 Task: Create a task  Improve performance of the app on low-end devices , assign it to team member softage.6@softage.net in the project TravelForge and update the status of the task to  Off Track , set the priority of the task to Medium.
Action: Mouse moved to (60, 327)
Screenshot: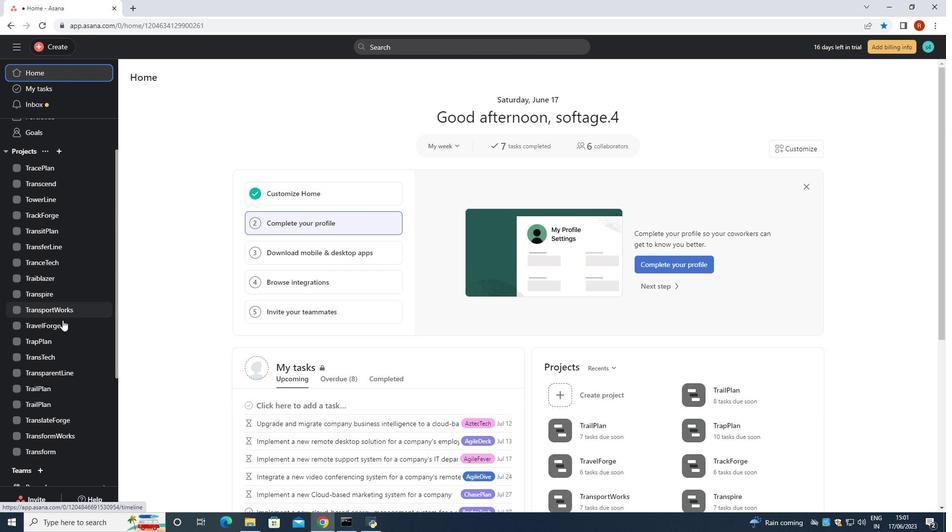 
Action: Mouse pressed left at (60, 327)
Screenshot: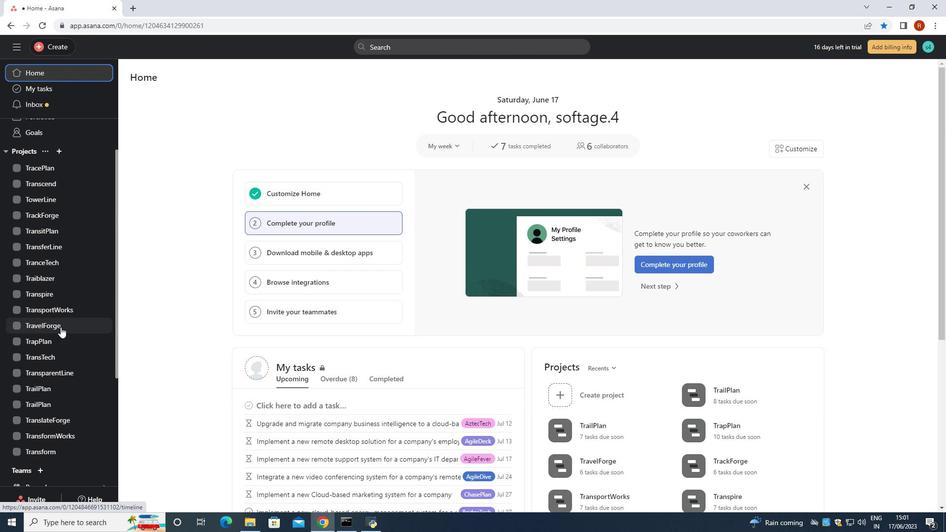 
Action: Mouse moved to (162, 121)
Screenshot: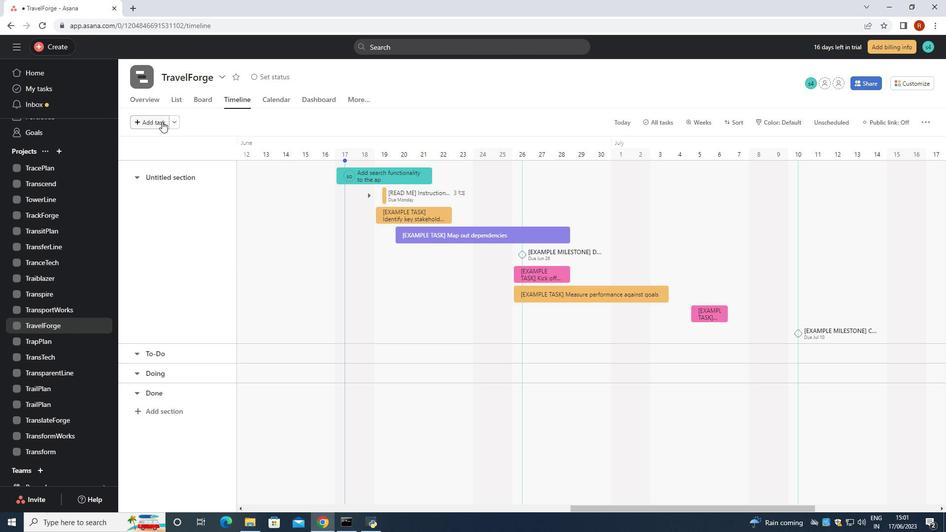 
Action: Mouse pressed left at (162, 121)
Screenshot: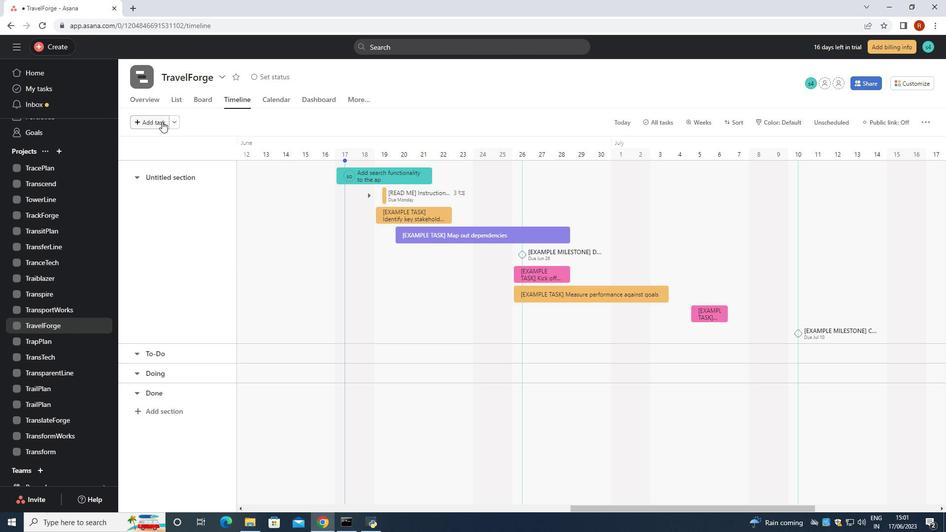 
Action: Key pressed <Key.shift>Impt<Key.backspace>rove<Key.space>performance<Key.space>of<Key.space>the<Key.space>app<Key.enter>
Screenshot: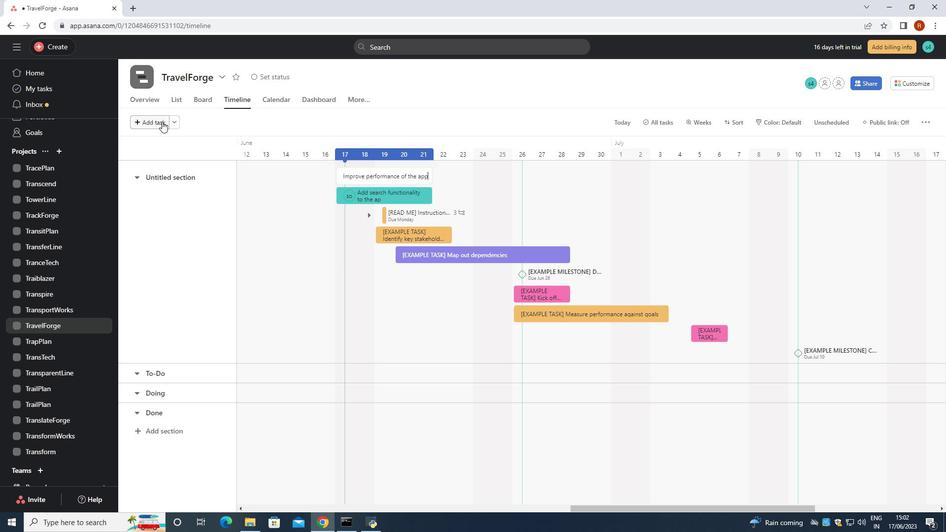 
Action: Mouse moved to (397, 174)
Screenshot: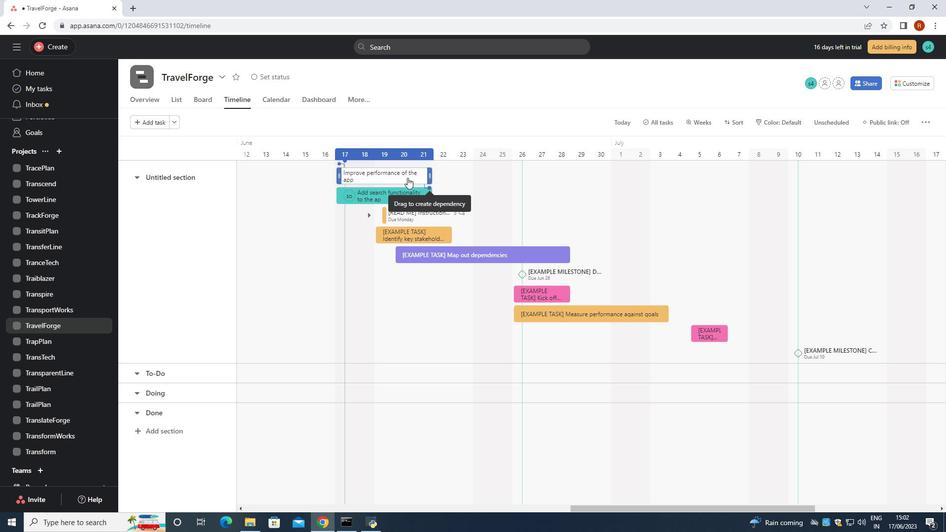 
Action: Mouse pressed left at (397, 174)
Screenshot: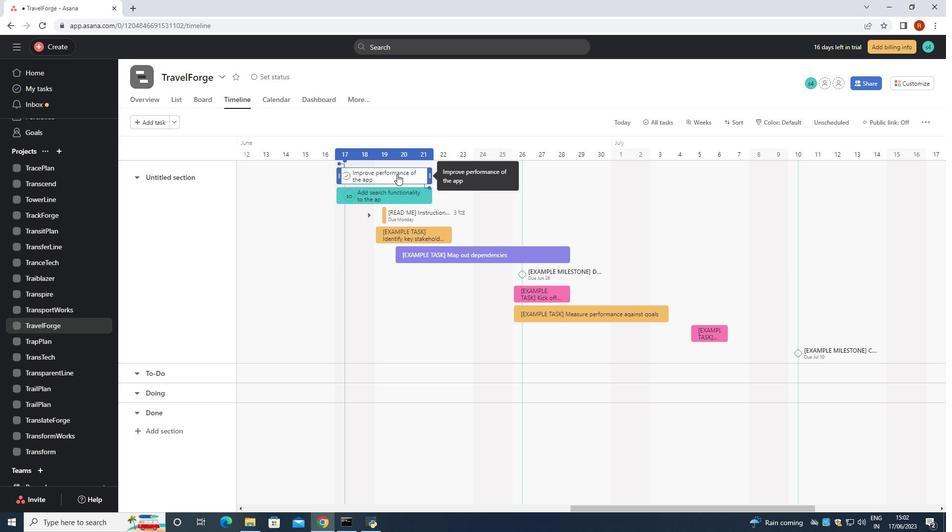 
Action: Mouse moved to (724, 181)
Screenshot: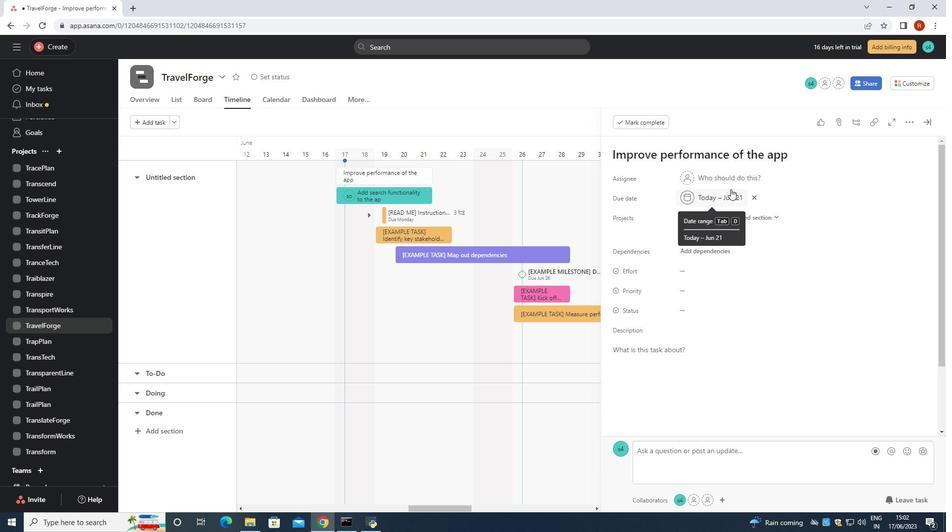 
Action: Mouse pressed left at (724, 181)
Screenshot: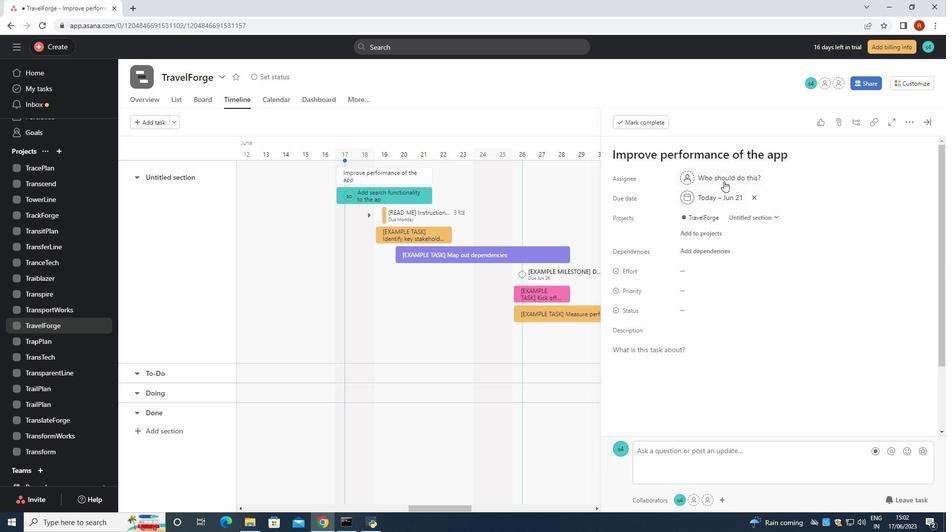 
Action: Key pressed sp<Key.backspace>oftage.6<Key.shift>@softage.net
Screenshot: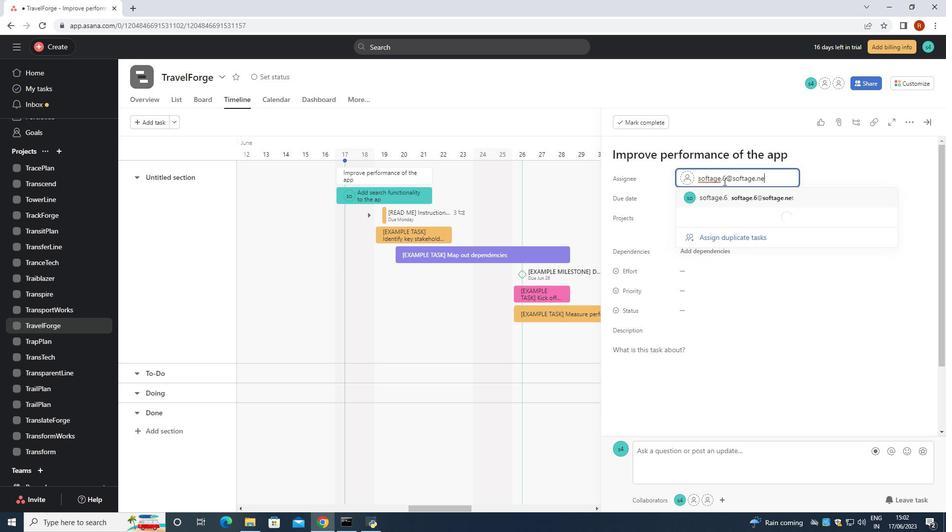 
Action: Mouse moved to (750, 196)
Screenshot: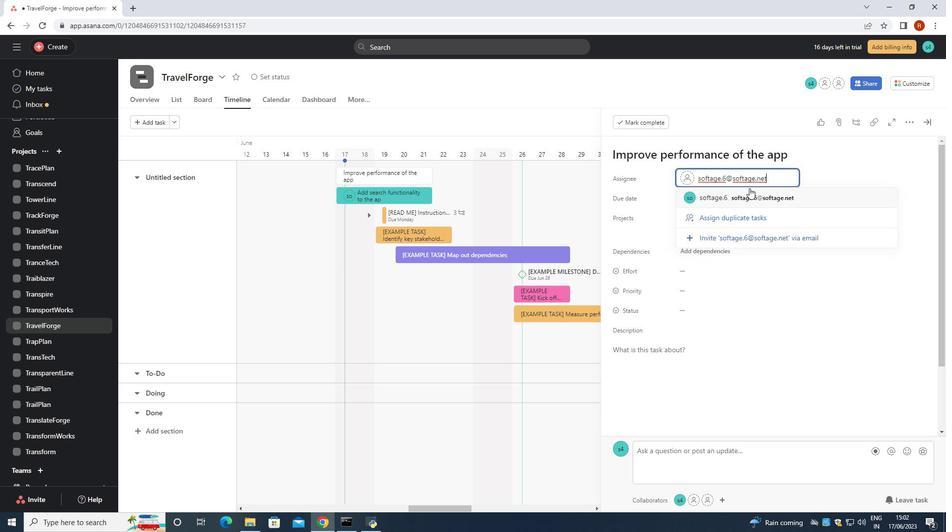 
Action: Mouse pressed left at (750, 196)
Screenshot: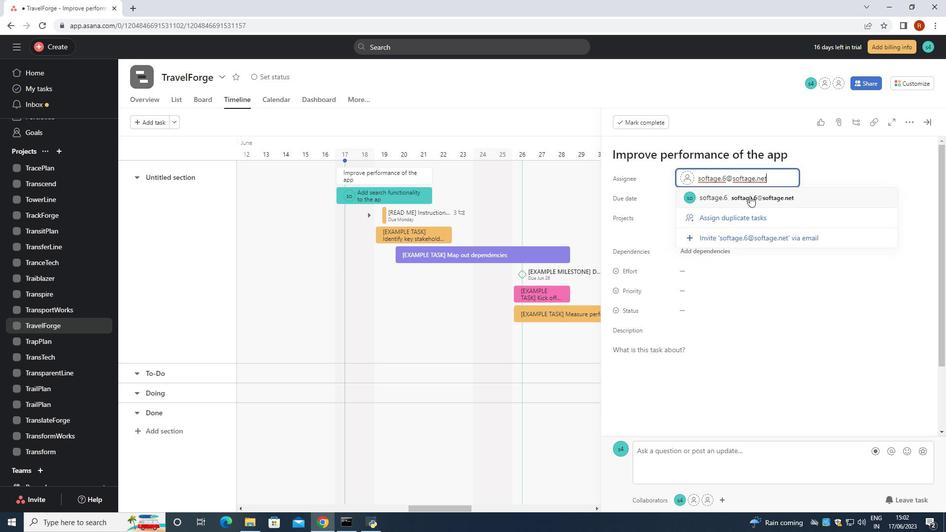 
Action: Mouse moved to (691, 313)
Screenshot: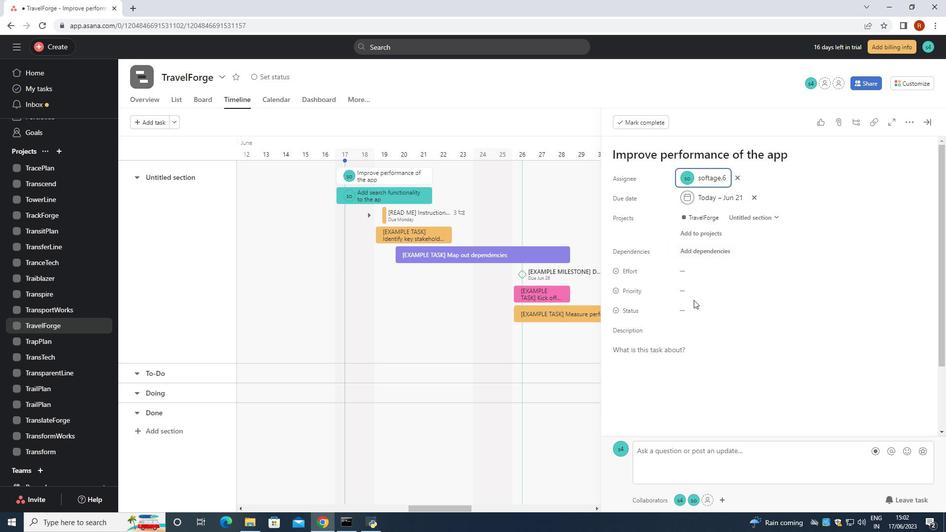 
Action: Mouse pressed left at (691, 313)
Screenshot: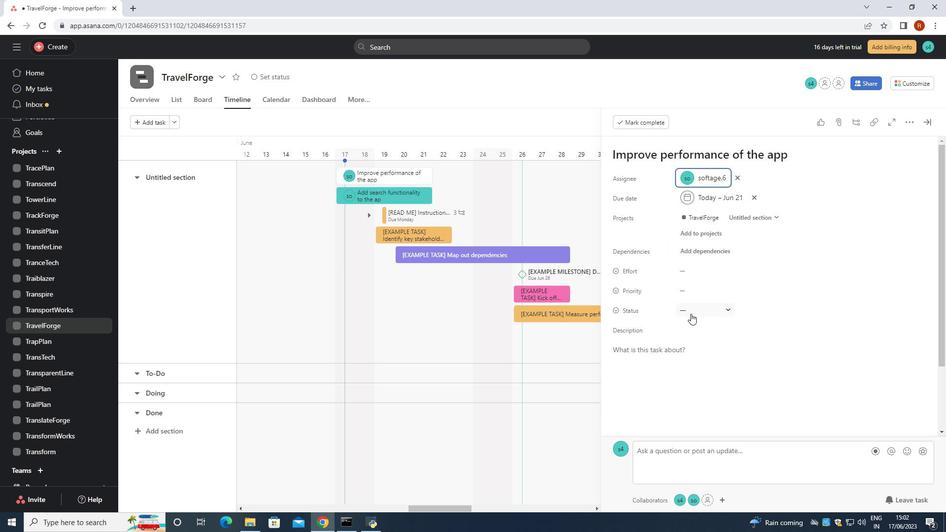 
Action: Mouse moved to (708, 379)
Screenshot: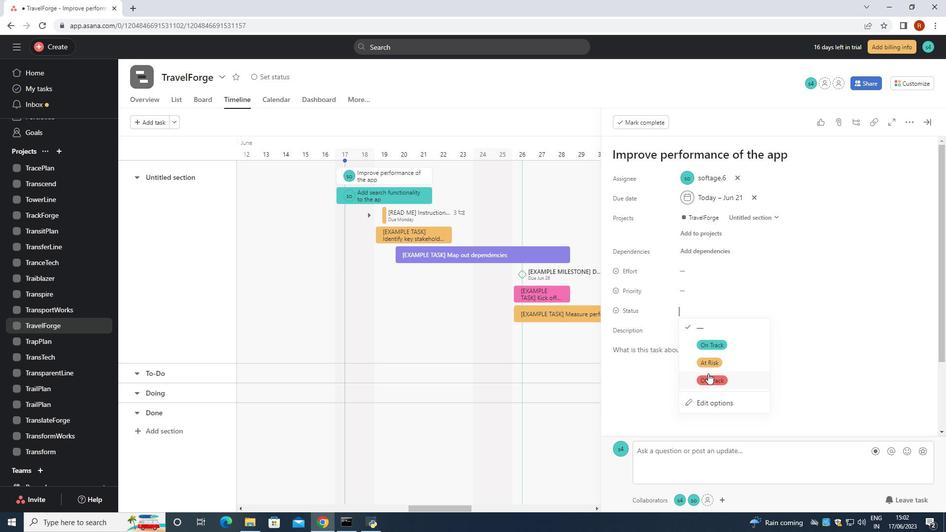 
Action: Mouse pressed left at (708, 379)
Screenshot: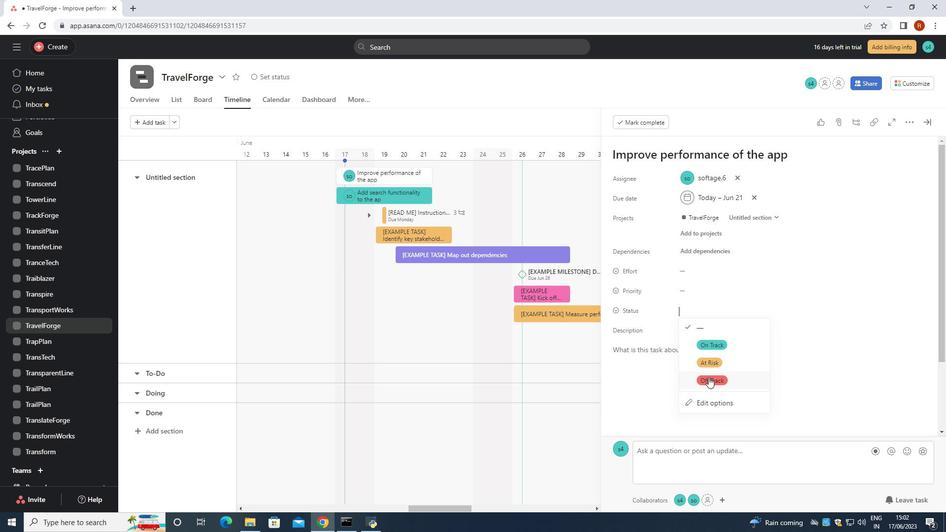 
Action: Mouse moved to (691, 289)
Screenshot: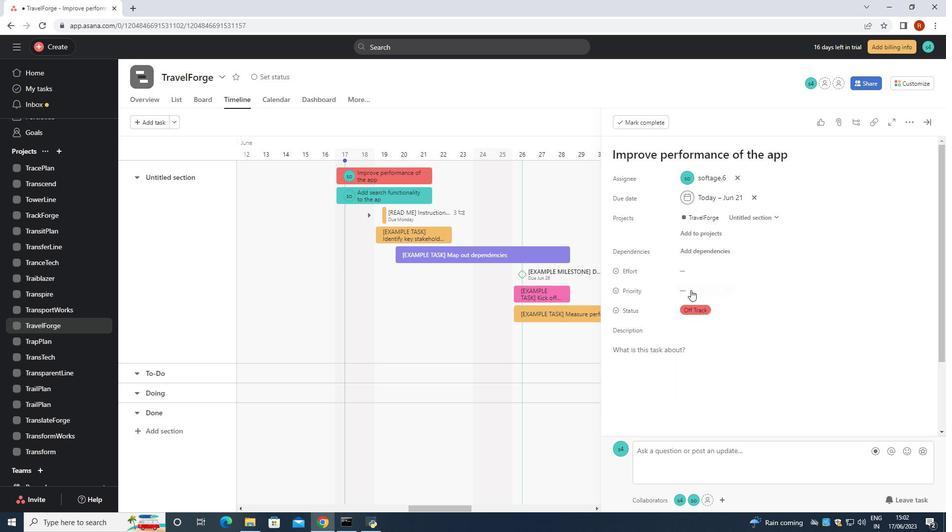 
Action: Mouse pressed left at (691, 289)
Screenshot: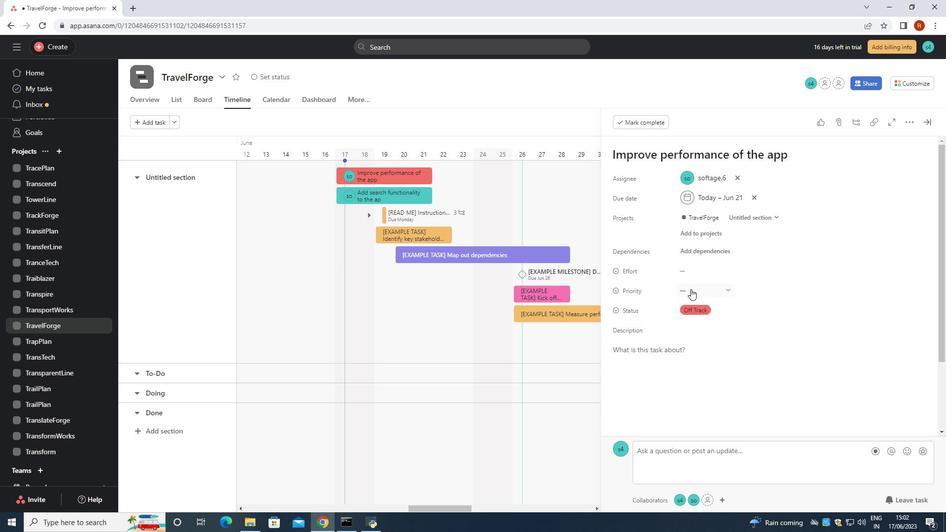 
Action: Mouse moved to (719, 347)
Screenshot: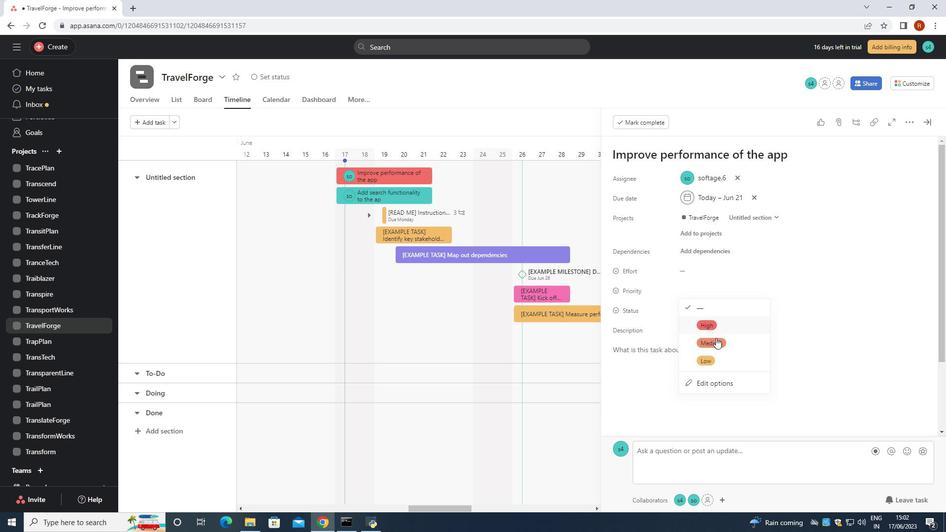 
Action: Mouse pressed left at (719, 347)
Screenshot: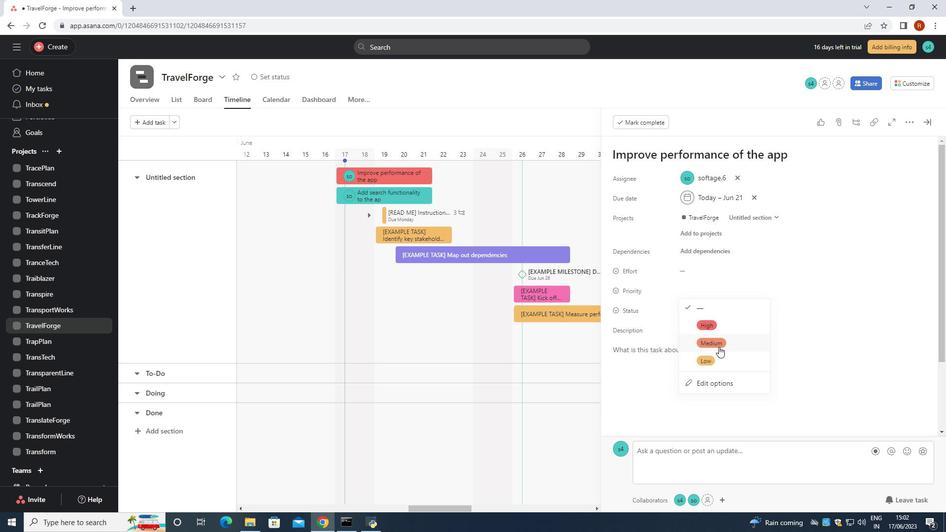 
Action: Mouse moved to (693, 347)
Screenshot: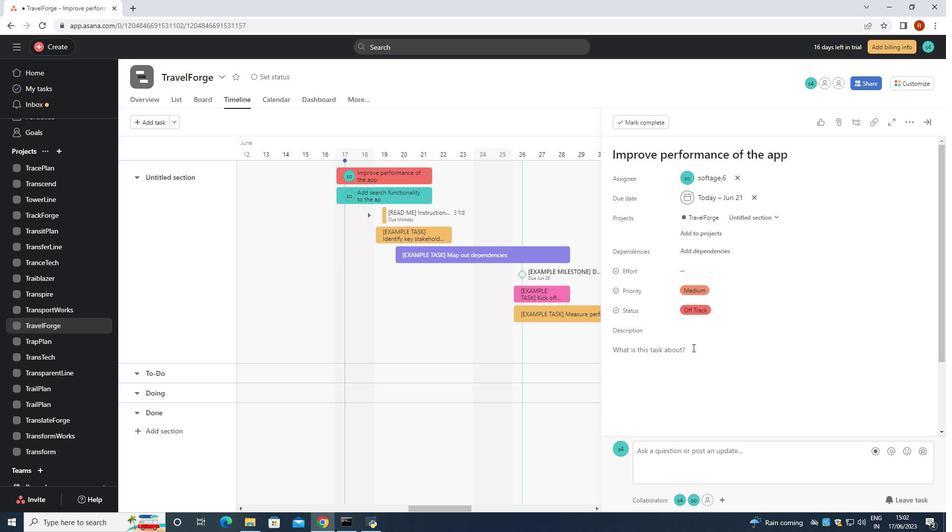 
